 Task: Create a backup of your Outlook data and save it as 'Outlook backup data file'.
Action: Mouse moved to (67, 64)
Screenshot: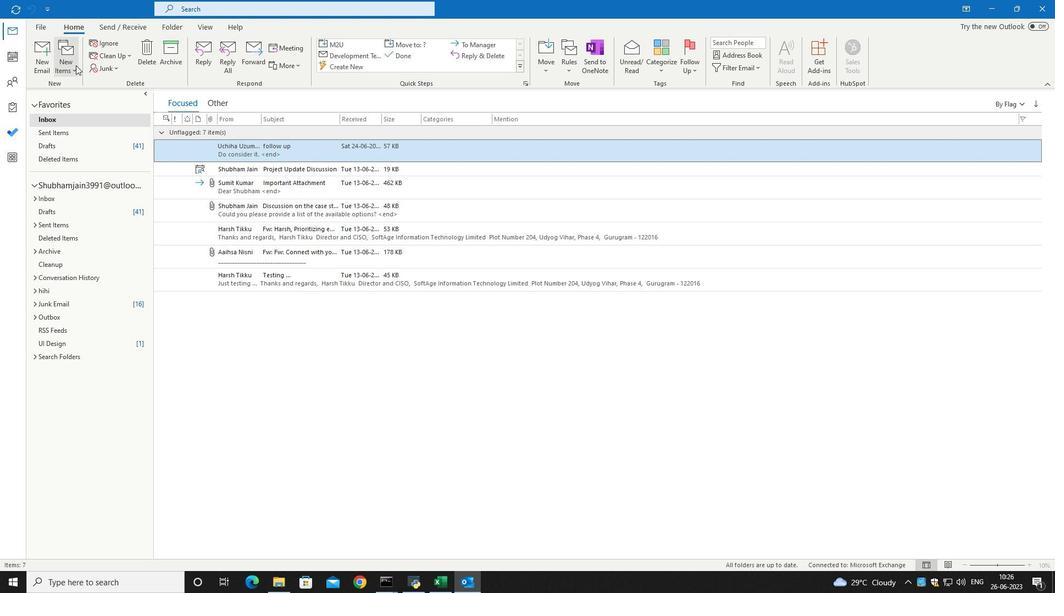 
Action: Mouse pressed left at (67, 64)
Screenshot: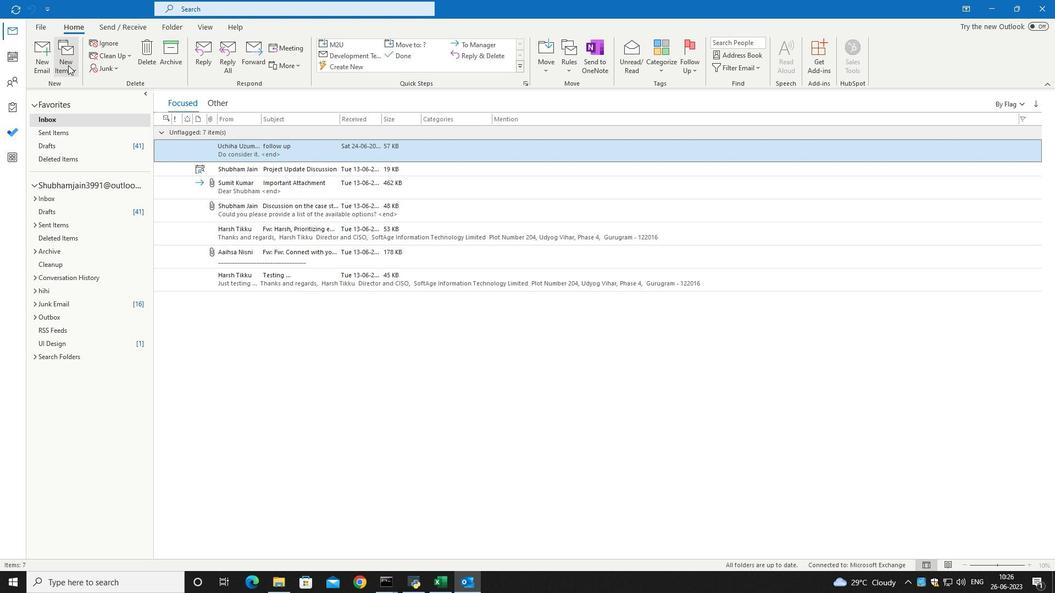 
Action: Mouse moved to (192, 258)
Screenshot: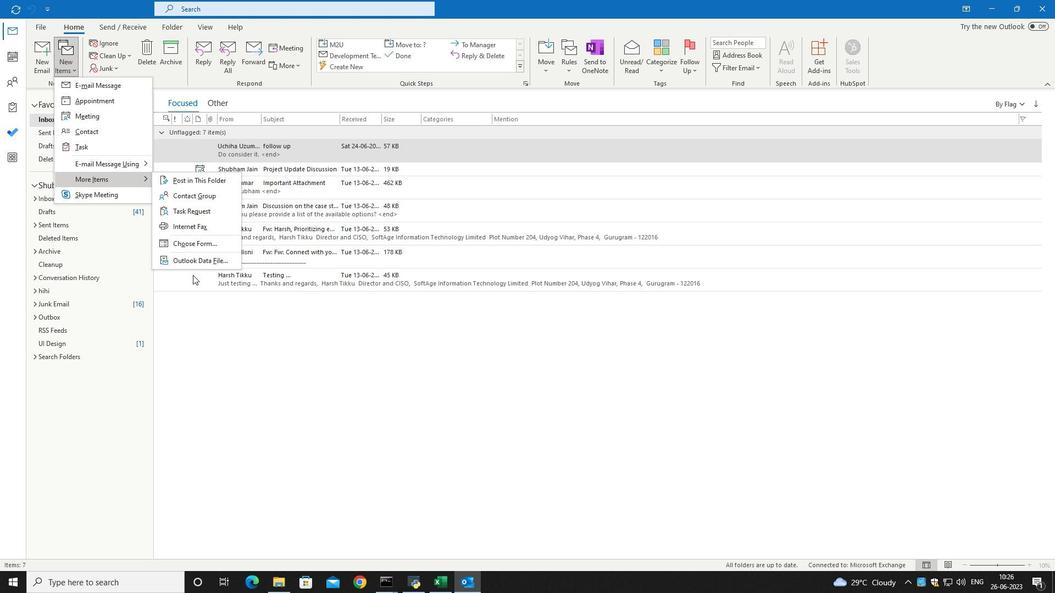 
Action: Mouse pressed left at (192, 258)
Screenshot: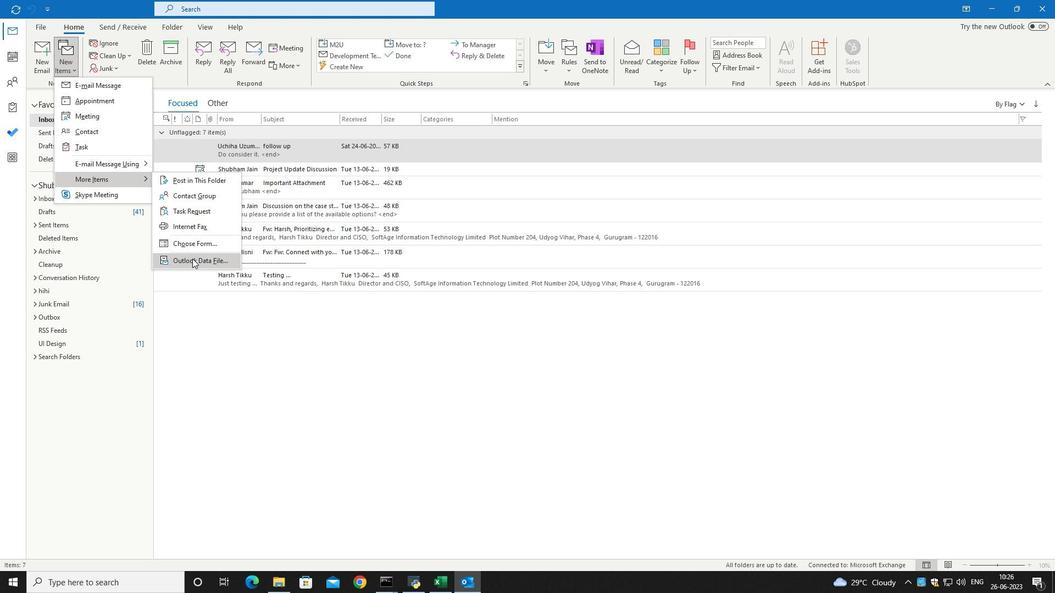 
Action: Mouse moved to (152, 239)
Screenshot: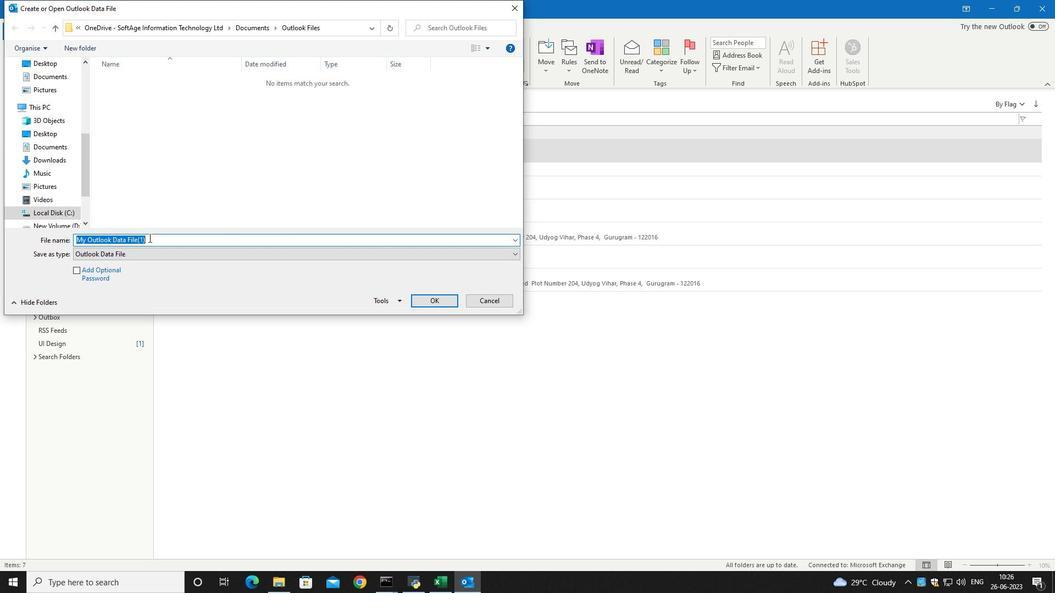
Action: Key pressed <Key.backspace><Key.caps_lock>O<Key.caps_lock>utlook<Key.space>backup<Key.space>data<Key.space>file
Screenshot: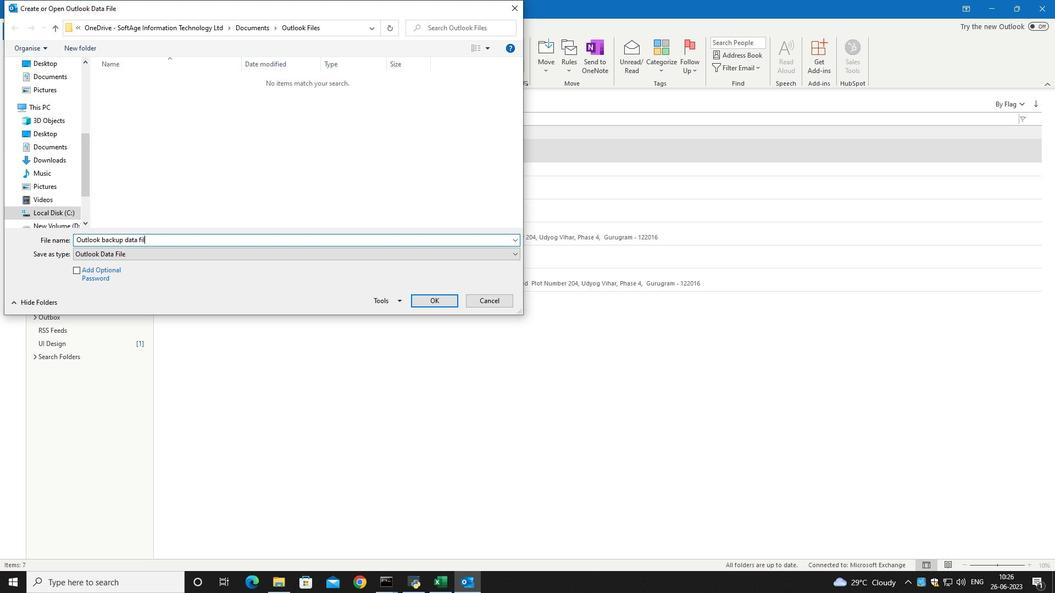 
Action: Mouse moved to (58, 135)
Screenshot: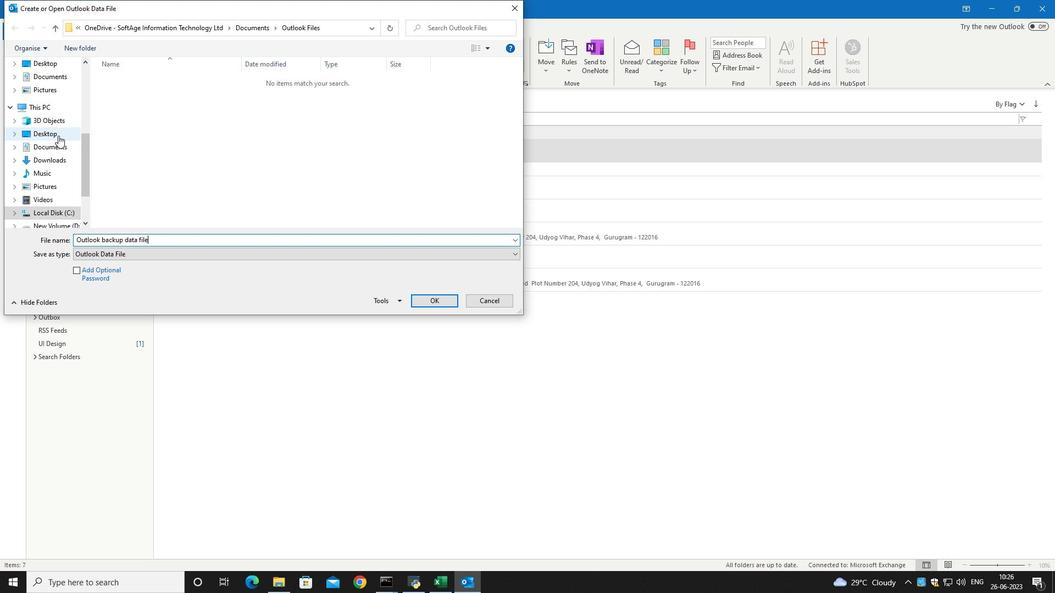 
Action: Mouse pressed left at (58, 135)
Screenshot: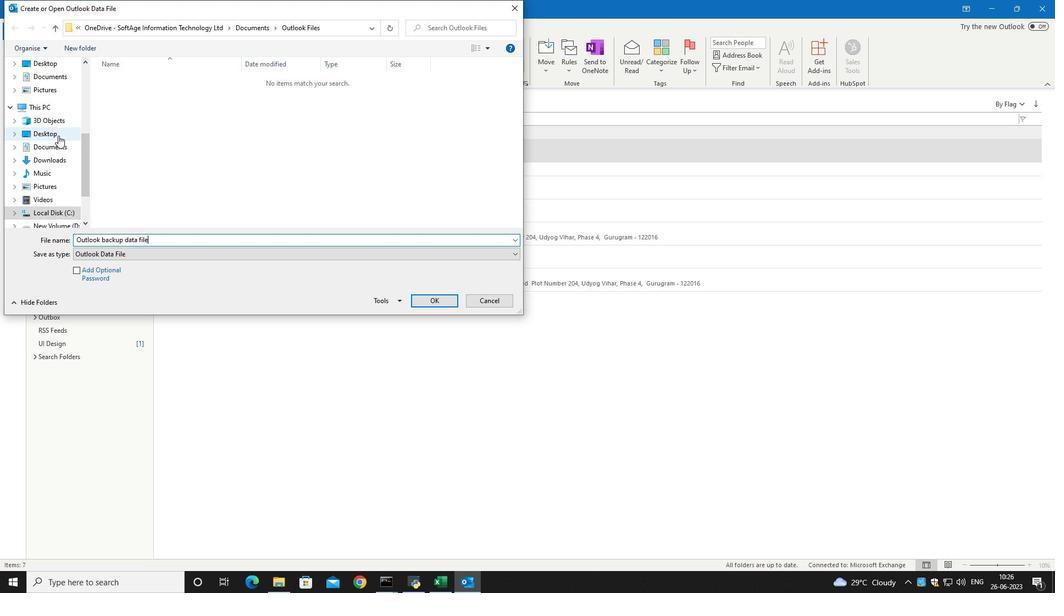 
Action: Mouse moved to (434, 297)
Screenshot: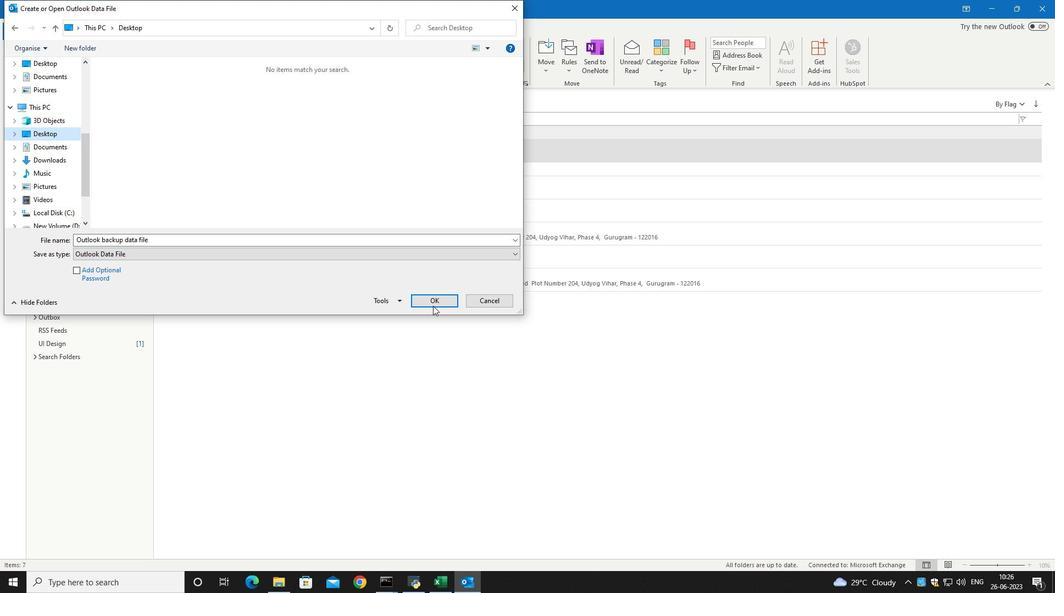 
Action: Mouse pressed left at (434, 297)
Screenshot: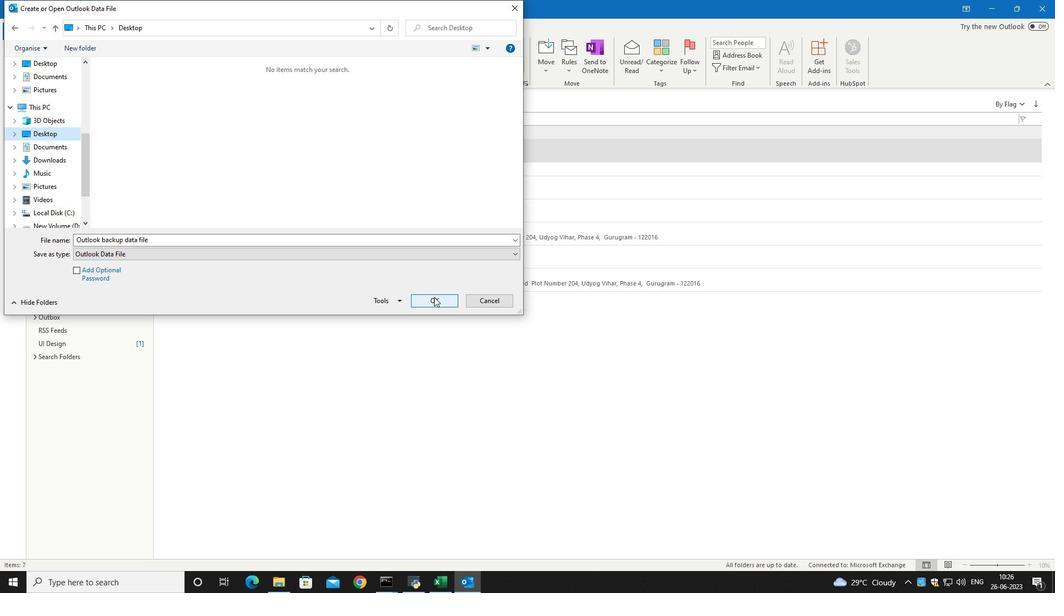 
